 Task: Create New Vendor with Vendor Name: Trust Capital, Billing Address Line1: 9064 Trout St., Billing Address Line2: Glendale, Billing Address Line3: NY 10974
Action: Mouse moved to (157, 21)
Screenshot: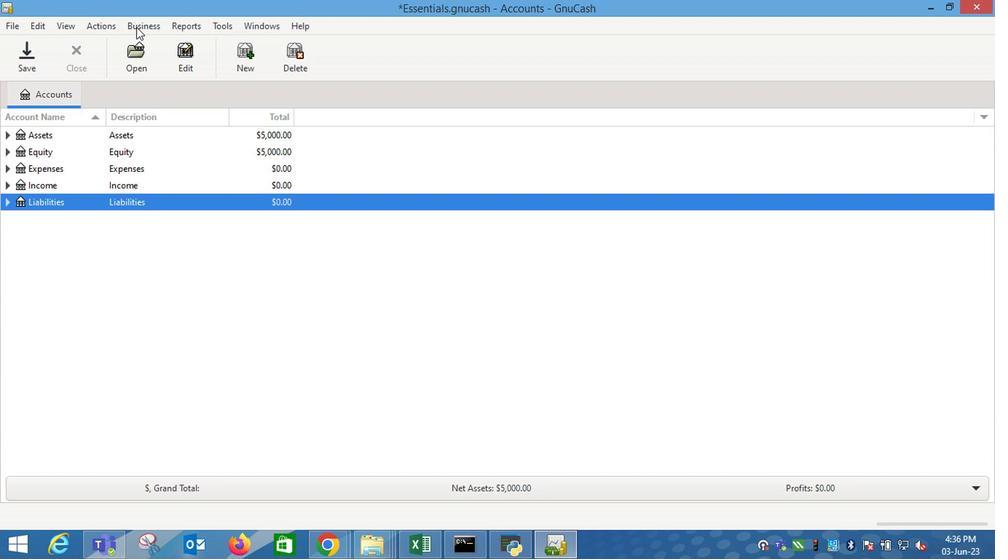 
Action: Mouse pressed left at (157, 21)
Screenshot: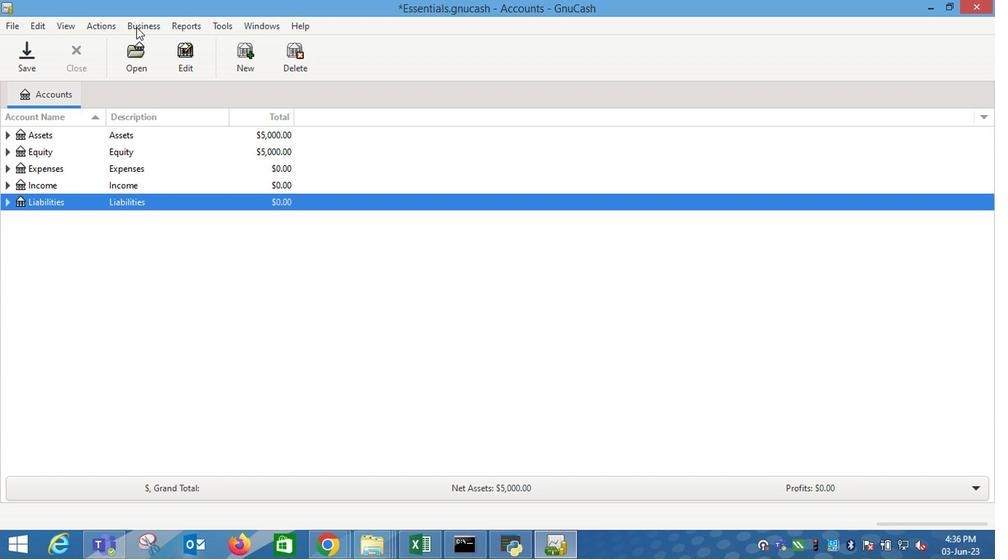 
Action: Mouse moved to (315, 85)
Screenshot: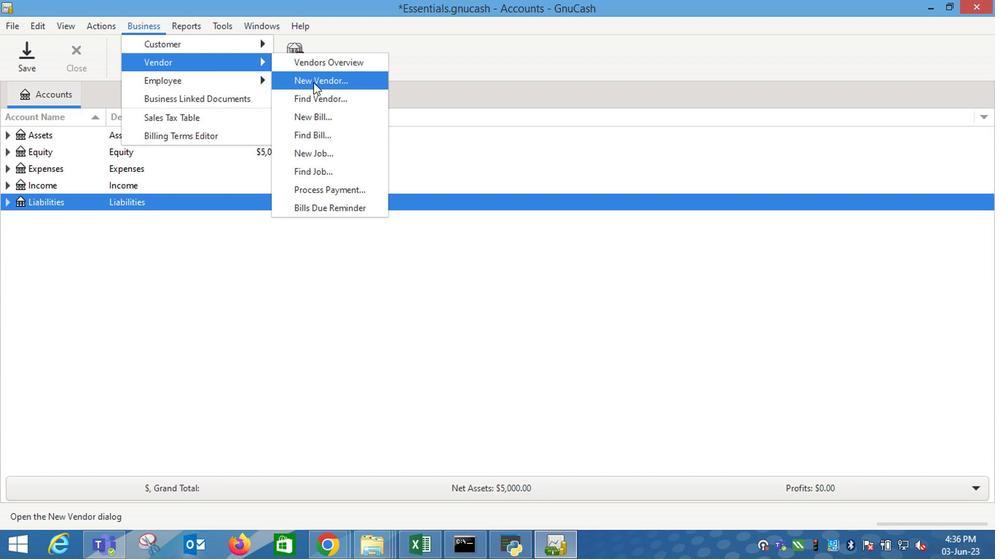 
Action: Mouse pressed left at (315, 85)
Screenshot: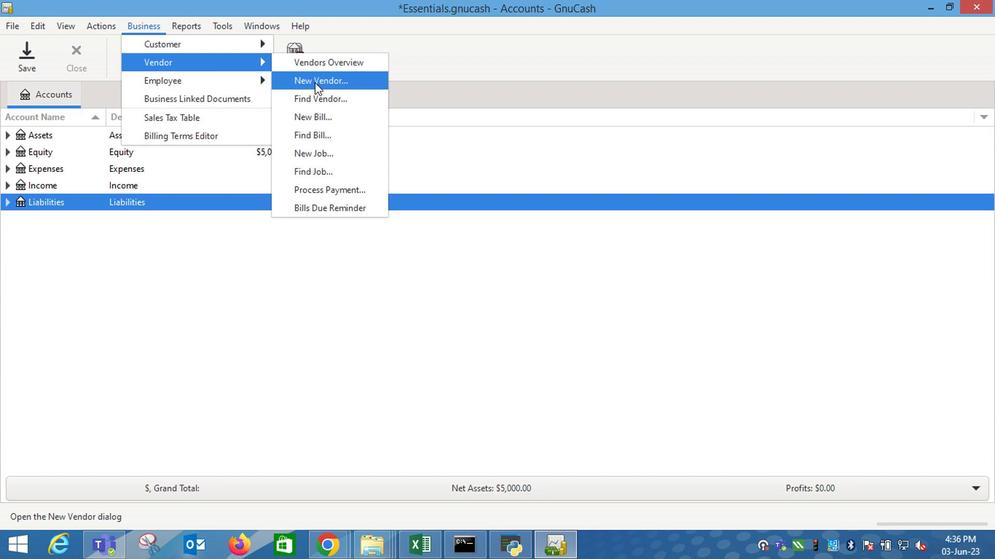 
Action: Mouse moved to (674, 219)
Screenshot: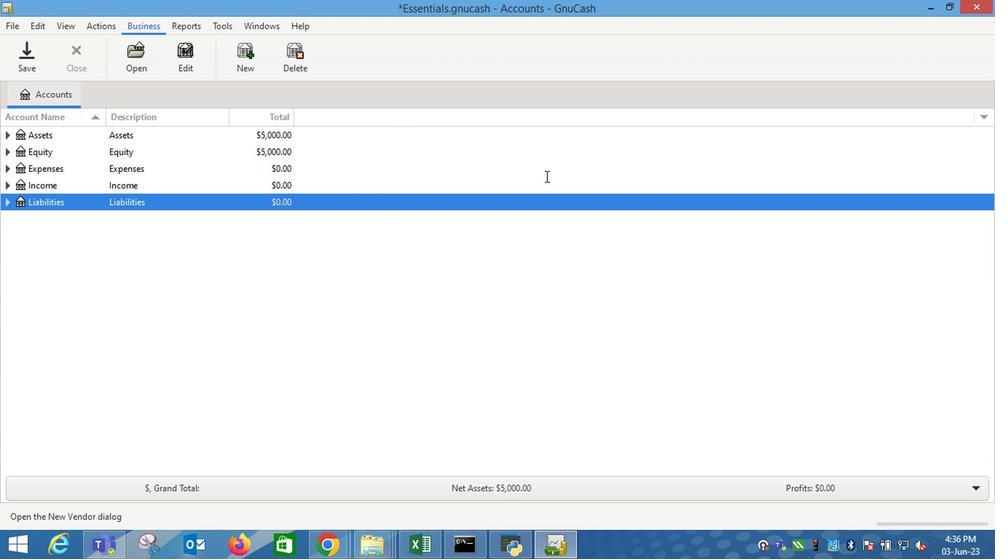 
Action: Key pressed <Key.shift_r>Trust<Key.space><Key.shift_r>Capital<Key.tab><Key.tab><Key.tab>9064<Key.space><Key.shift_r>Trout<Key.space><Key.shift_r>St.<Key.tab><Key.shift_r>Glendale<Key.tab><Key.shift_r>NY<Key.space>10974
Screenshot: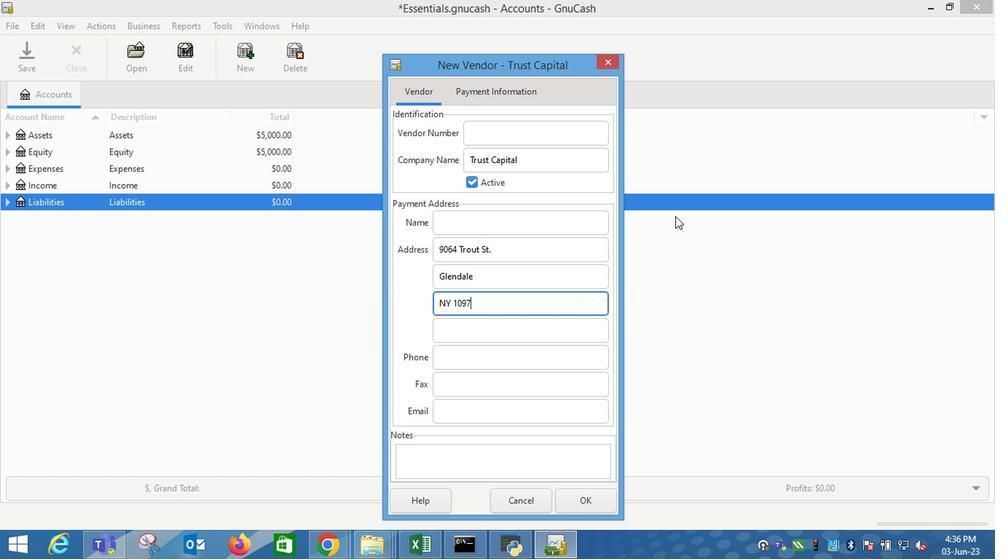 
Action: Mouse moved to (493, 92)
Screenshot: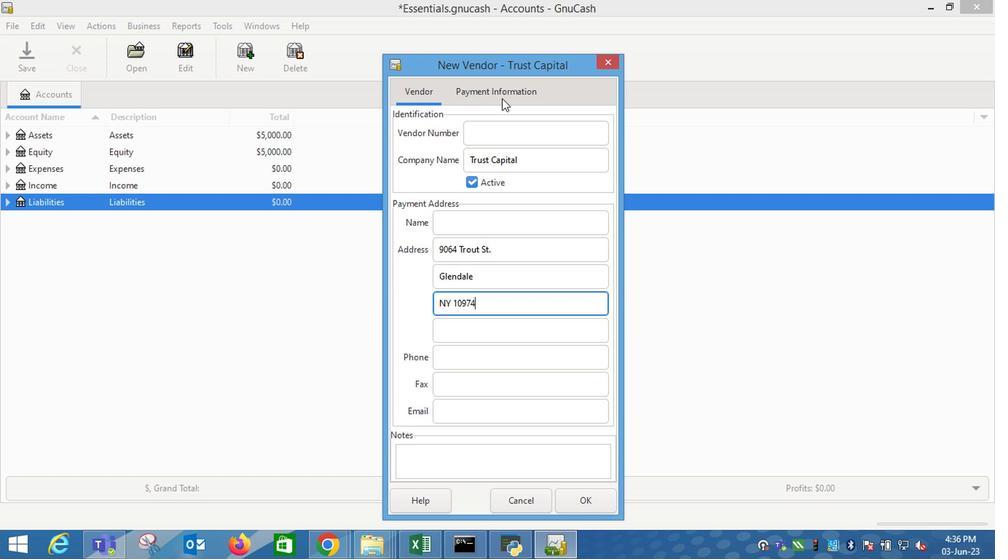 
Action: Mouse pressed left at (493, 92)
Screenshot: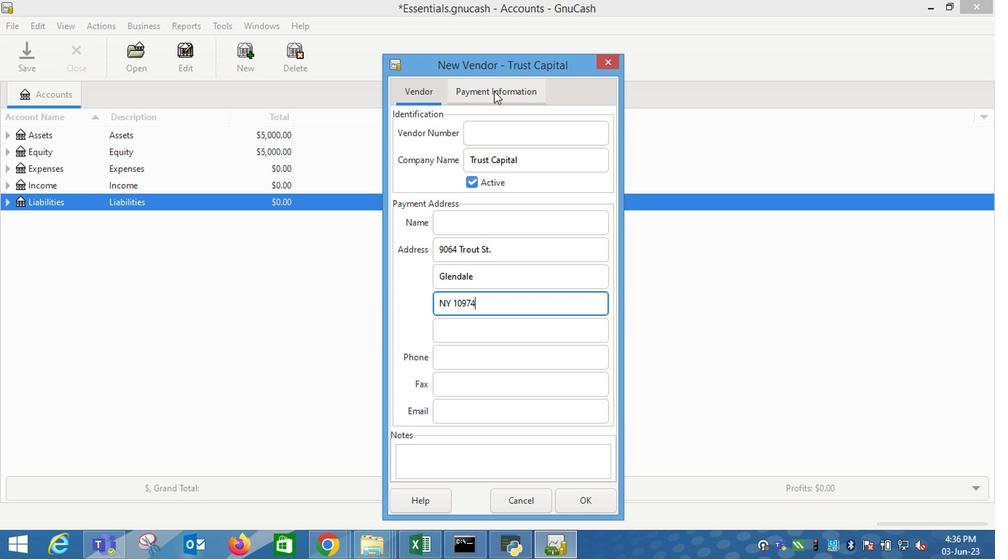 
Action: Mouse moved to (584, 499)
Screenshot: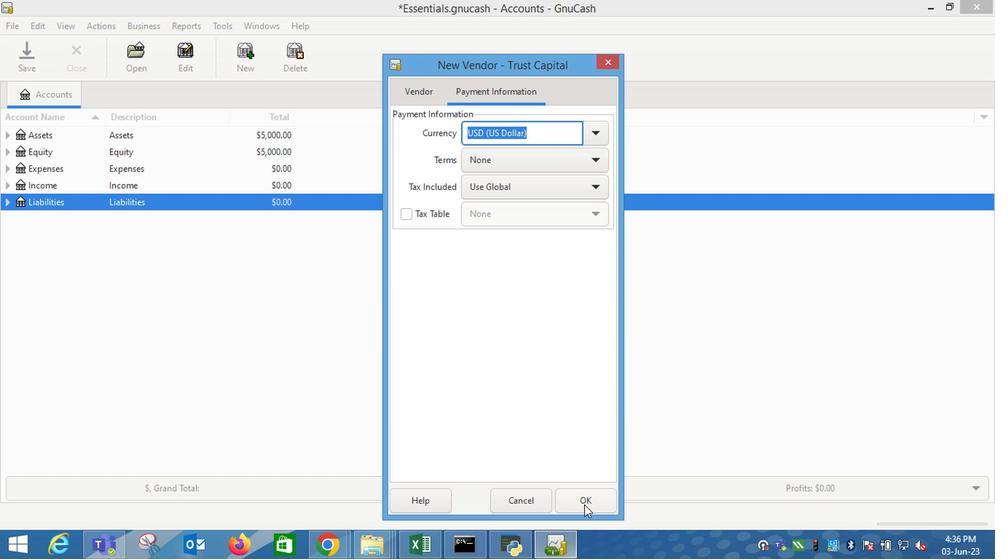 
Action: Mouse pressed left at (584, 499)
Screenshot: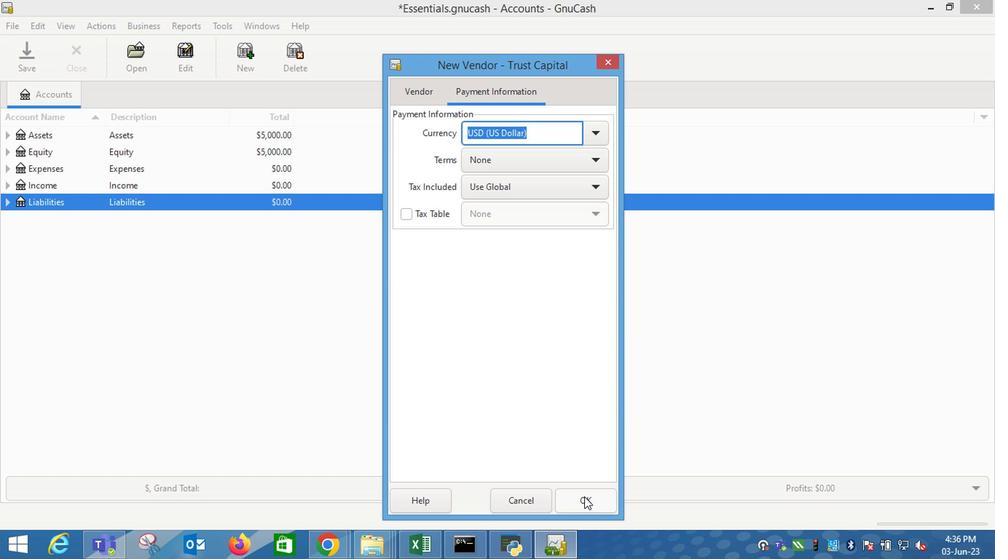 
